 Task: Exporting Multi-Channel Audio.
Action: Mouse moved to (4, 10)
Screenshot: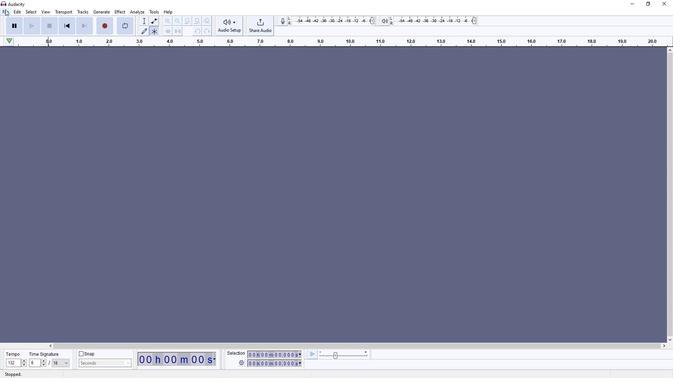 
Action: Mouse pressed left at (4, 10)
Screenshot: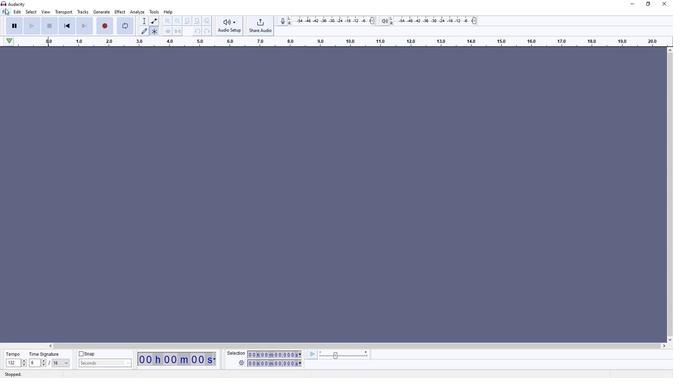 
Action: Mouse moved to (14, 28)
Screenshot: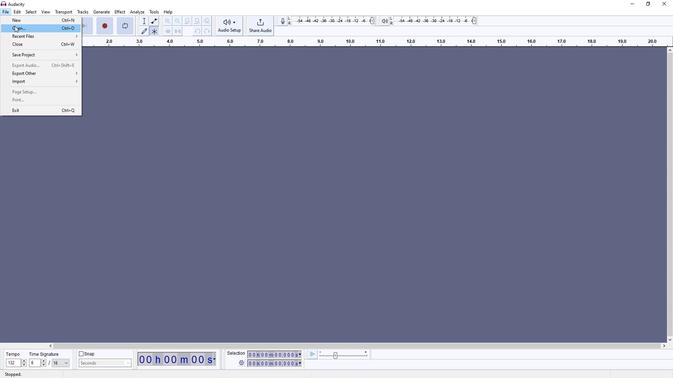 
Action: Mouse pressed left at (14, 28)
Screenshot: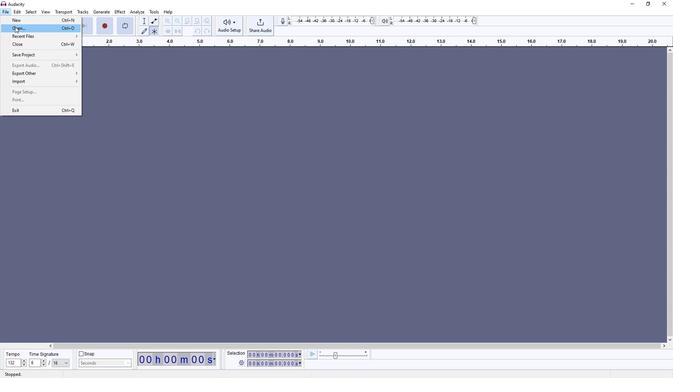 
Action: Mouse moved to (73, 36)
Screenshot: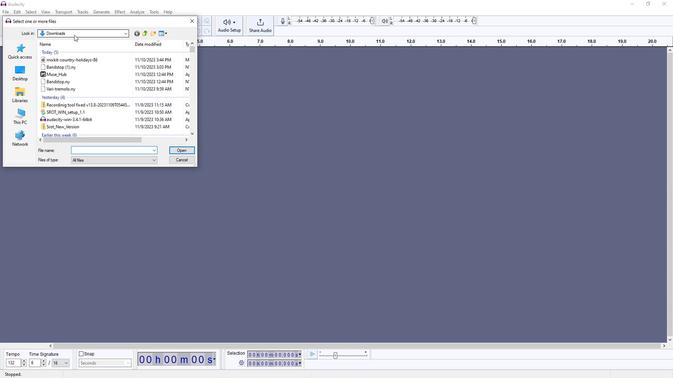 
Action: Mouse pressed left at (73, 36)
Screenshot: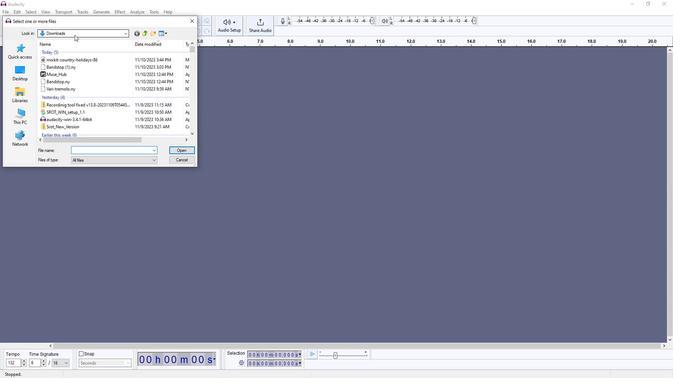 
Action: Mouse moved to (61, 104)
Screenshot: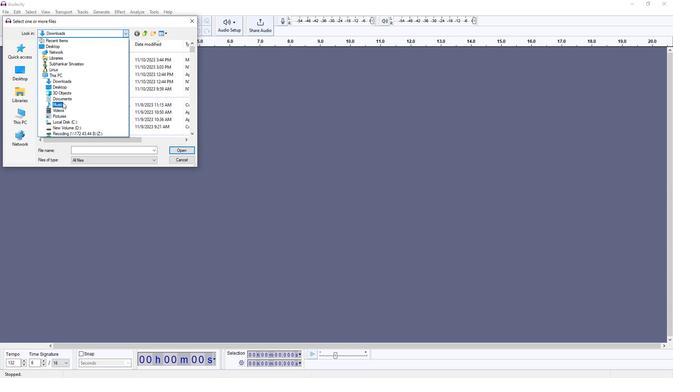 
Action: Mouse pressed left at (61, 104)
Screenshot: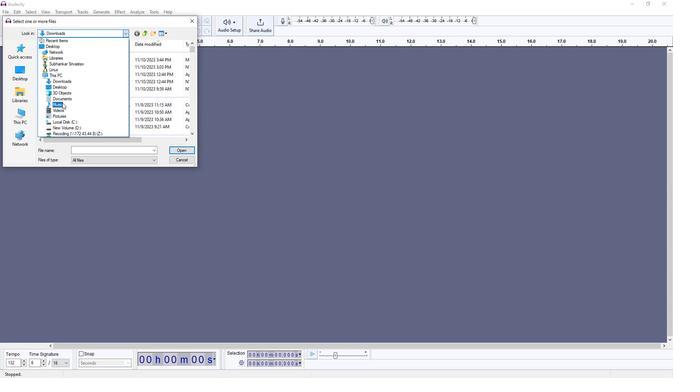 
Action: Mouse moved to (125, 68)
Screenshot: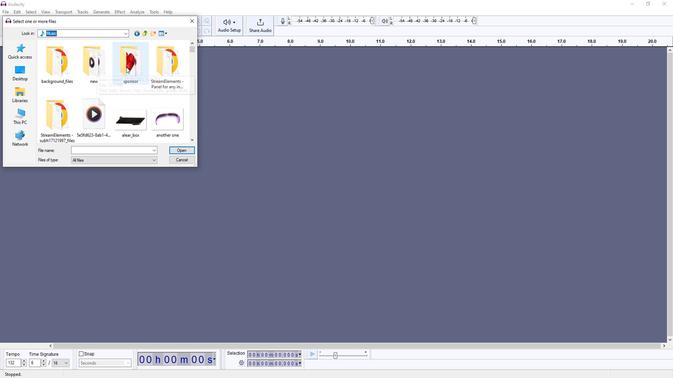 
Action: Mouse pressed left at (125, 68)
Screenshot: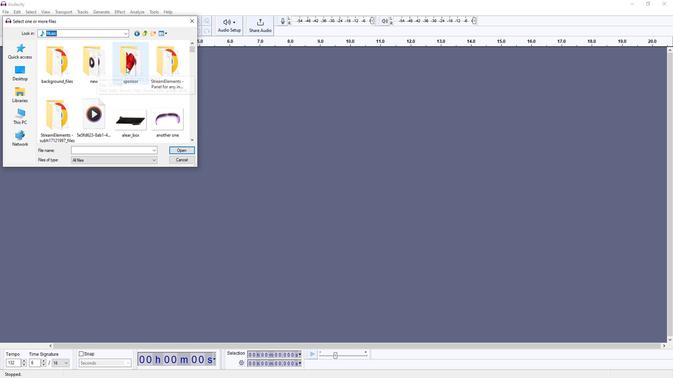 
Action: Mouse moved to (126, 68)
Screenshot: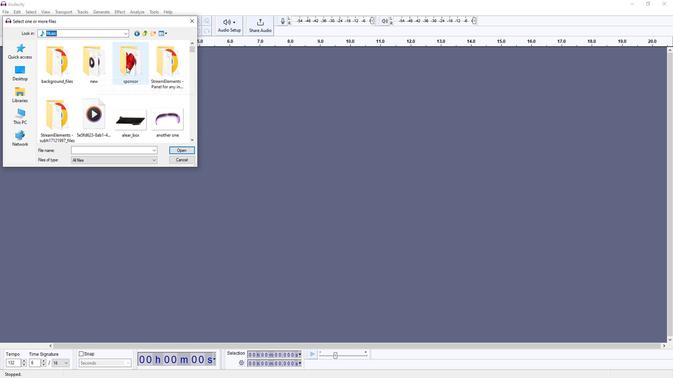 
Action: Mouse pressed left at (126, 68)
Screenshot: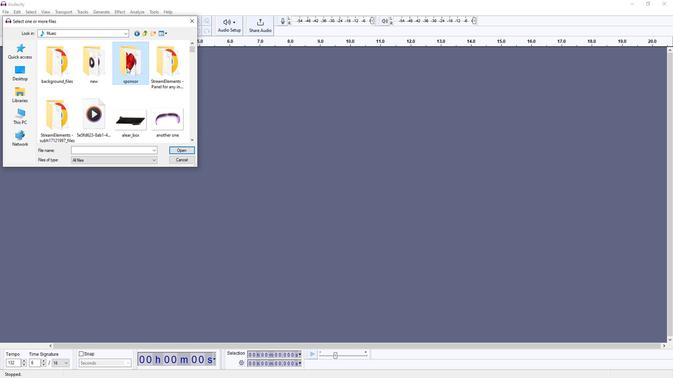 
Action: Mouse moved to (54, 113)
Screenshot: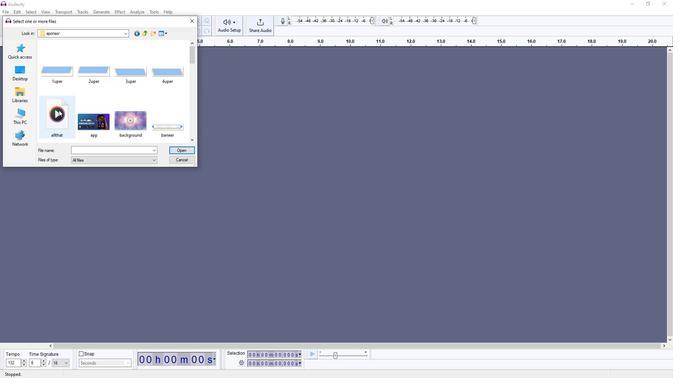 
Action: Mouse pressed left at (54, 113)
Screenshot: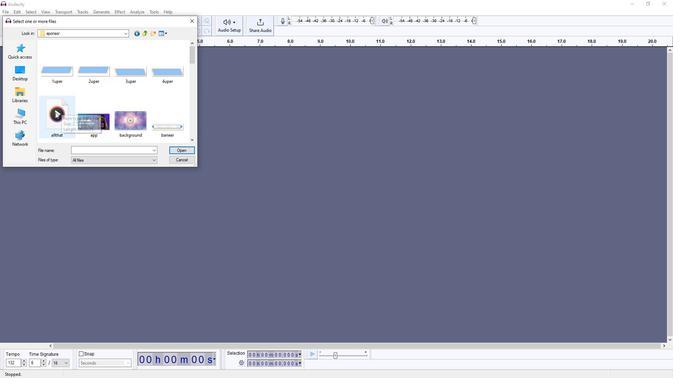 
Action: Mouse moved to (178, 148)
Screenshot: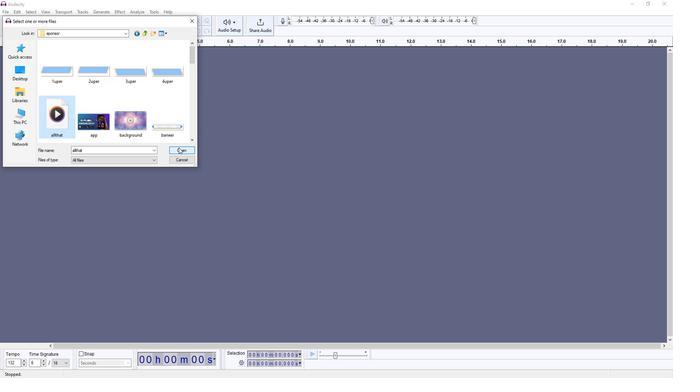 
Action: Mouse pressed left at (178, 148)
Screenshot: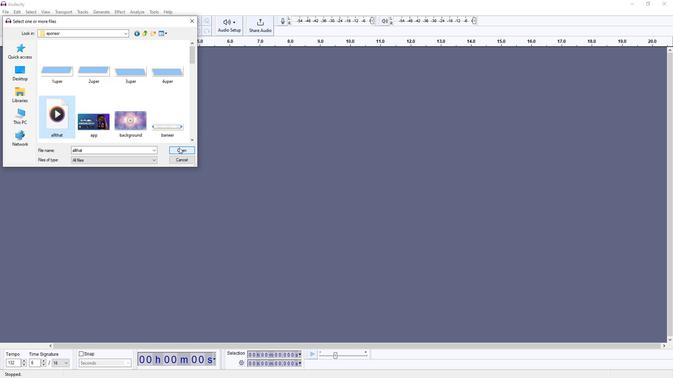 
Action: Mouse moved to (34, 28)
Screenshot: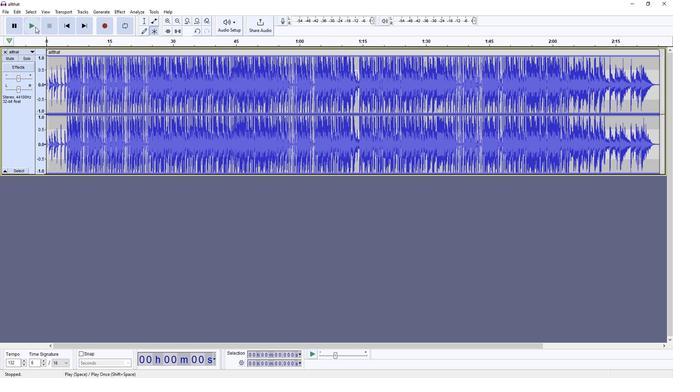 
Action: Mouse pressed left at (34, 28)
Screenshot: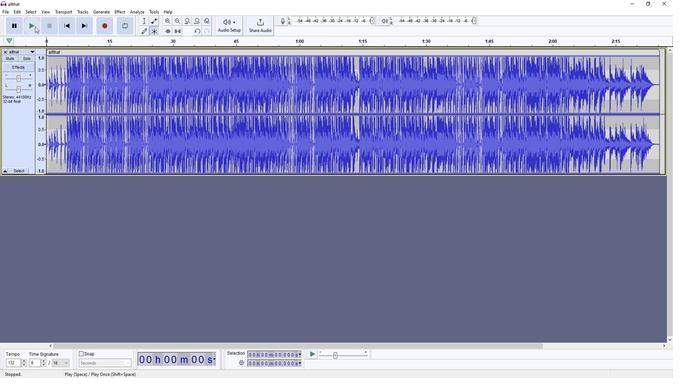
Action: Mouse moved to (51, 26)
Screenshot: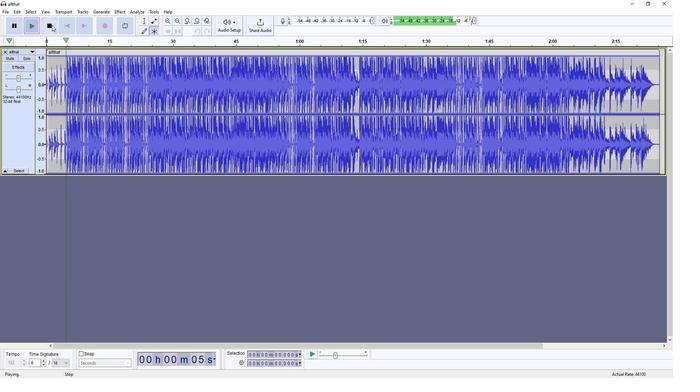 
Action: Mouse pressed left at (51, 26)
Screenshot: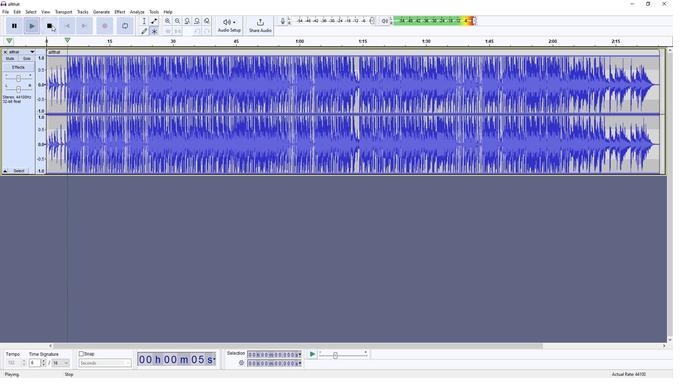 
Action: Mouse moved to (124, 15)
Screenshot: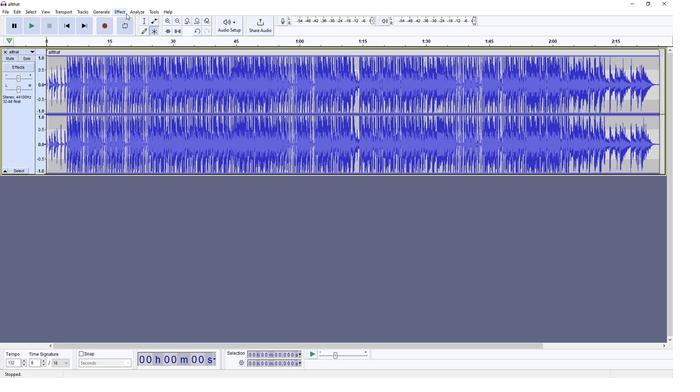 
Action: Mouse pressed left at (124, 15)
Screenshot: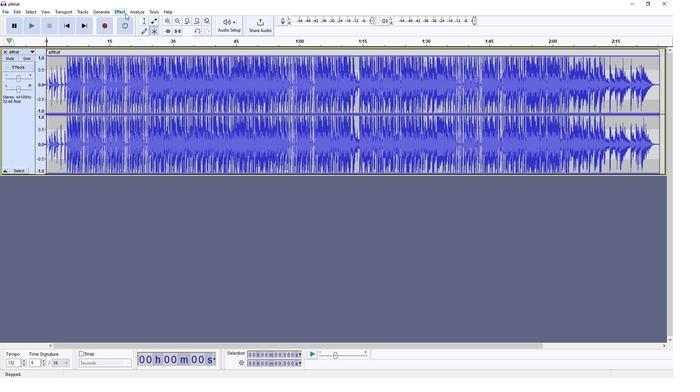 
Action: Mouse moved to (15, 132)
Screenshot: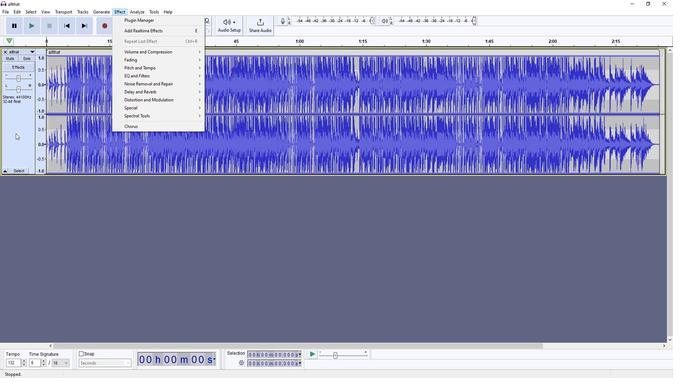 
Action: Mouse pressed left at (15, 132)
Screenshot: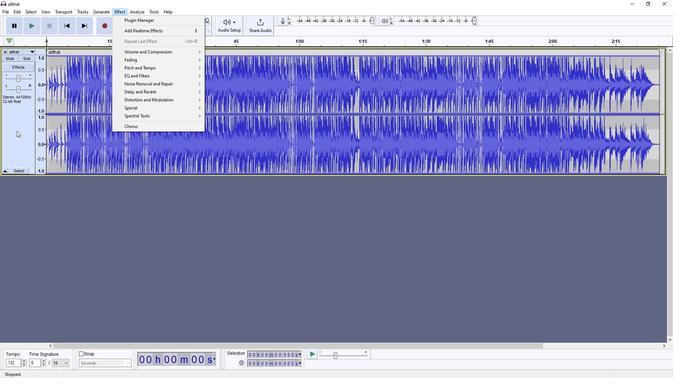 
Action: Mouse moved to (119, 12)
Screenshot: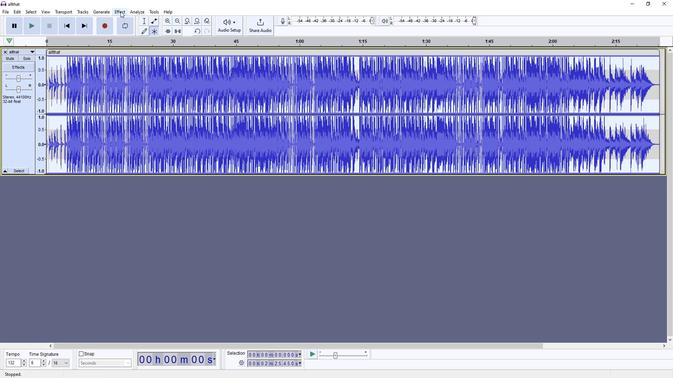 
Action: Mouse pressed left at (119, 12)
Screenshot: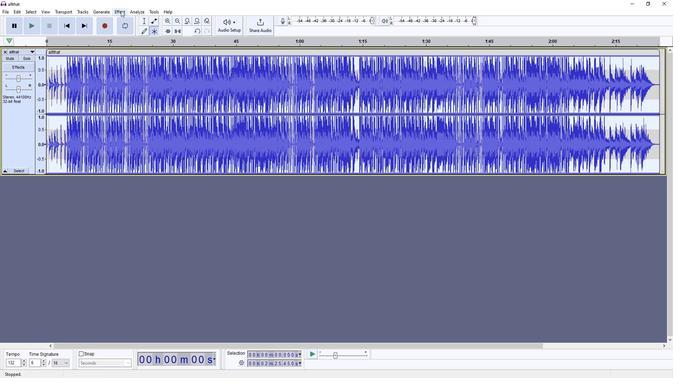 
Action: Mouse moved to (240, 125)
Screenshot: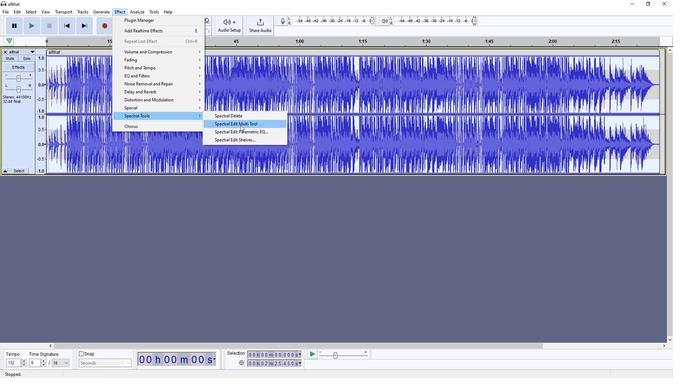 
Action: Mouse pressed left at (240, 125)
Screenshot: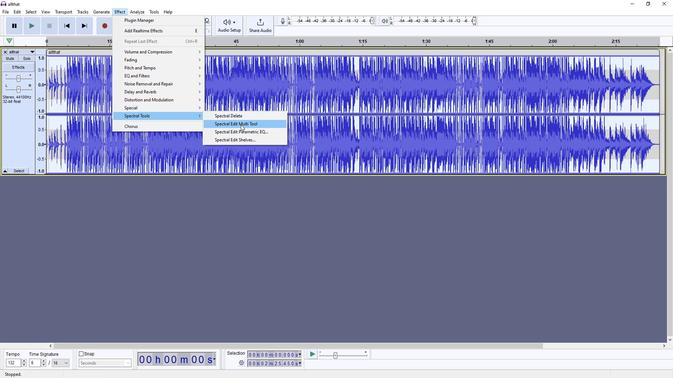 
Action: Mouse moved to (390, 157)
Screenshot: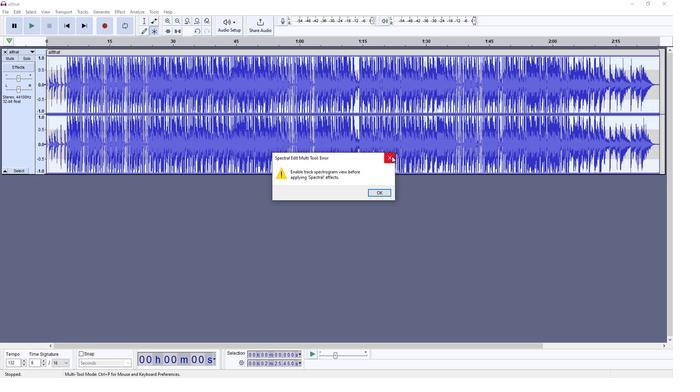 
Action: Mouse pressed left at (390, 157)
Screenshot: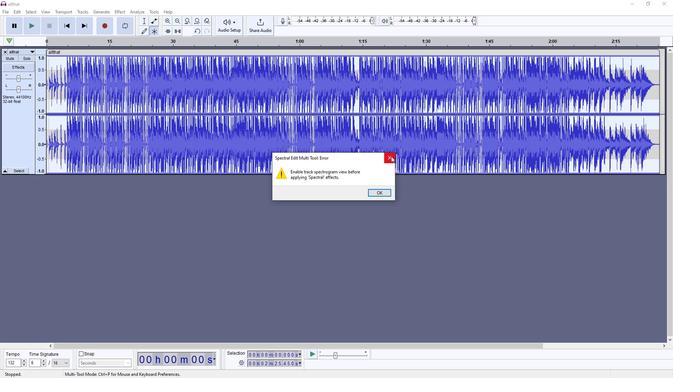 
Action: Mouse moved to (116, 13)
Screenshot: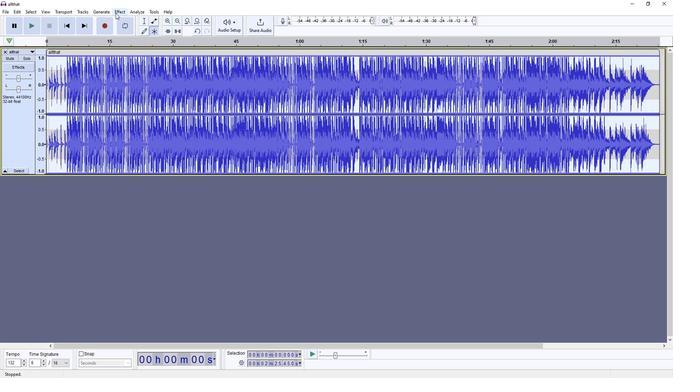 
Action: Mouse pressed left at (116, 13)
Screenshot: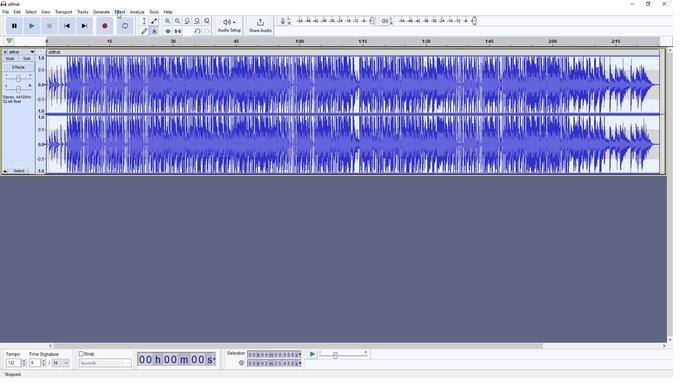 
Action: Mouse moved to (230, 78)
Screenshot: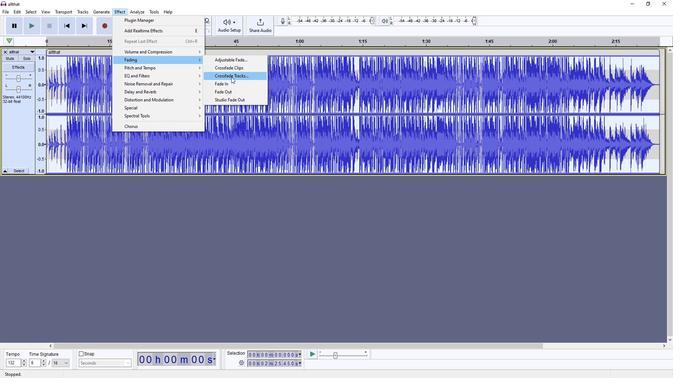 
Action: Mouse pressed left at (230, 78)
Screenshot: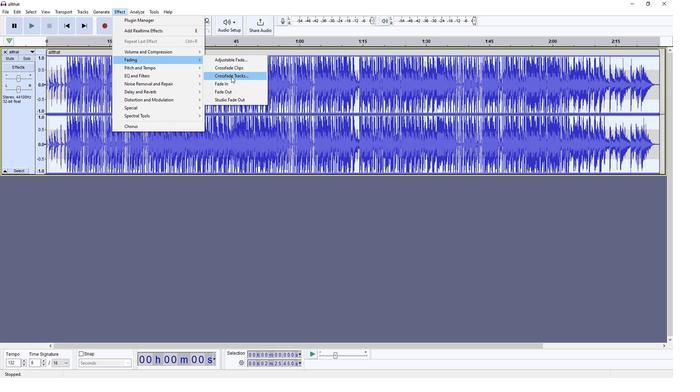 
Action: Mouse moved to (364, 198)
Screenshot: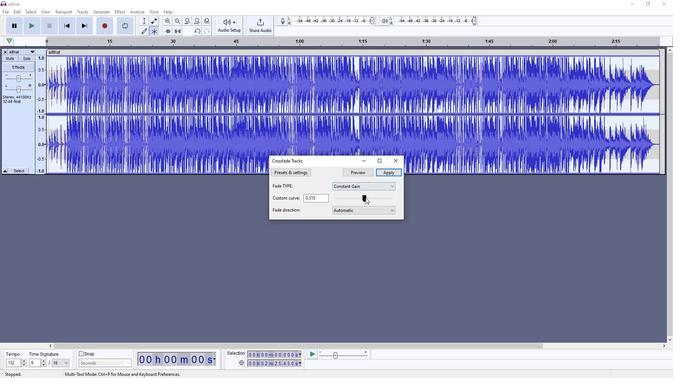 
Action: Mouse pressed left at (364, 198)
Screenshot: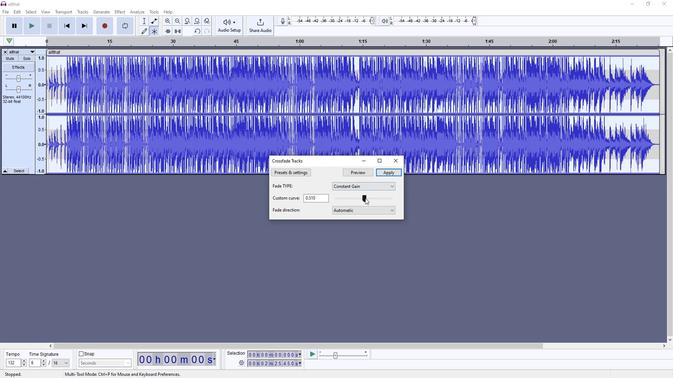 
Action: Mouse moved to (382, 172)
Screenshot: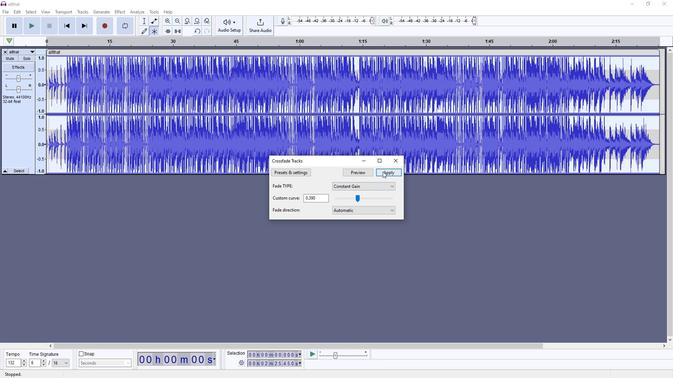 
Action: Mouse pressed left at (382, 172)
Screenshot: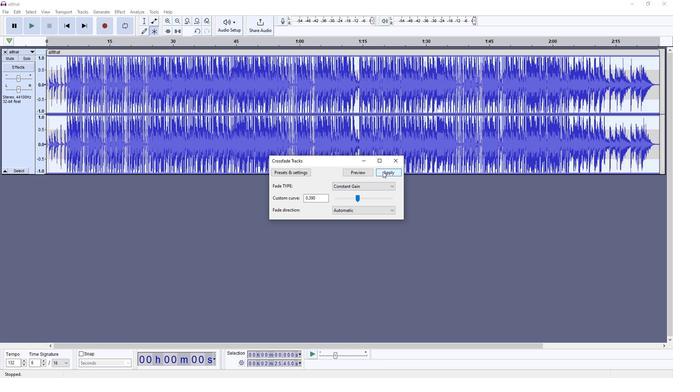 
Action: Mouse moved to (374, 198)
Screenshot: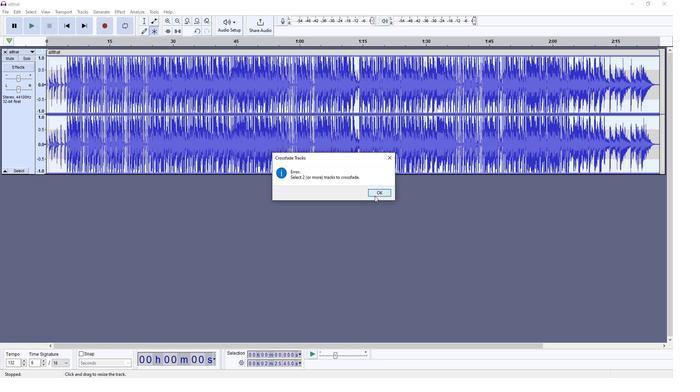 
Action: Mouse pressed left at (374, 198)
Screenshot: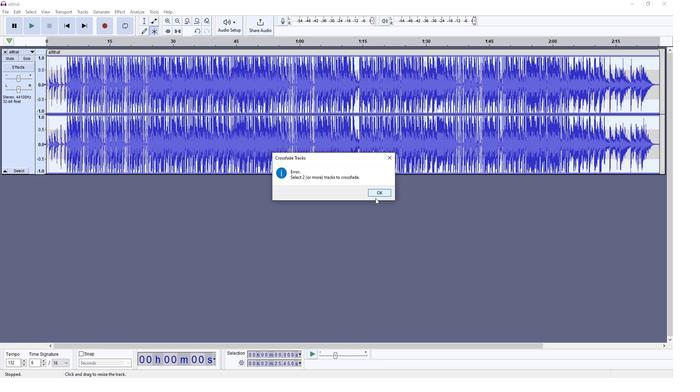 
Action: Mouse moved to (377, 192)
Screenshot: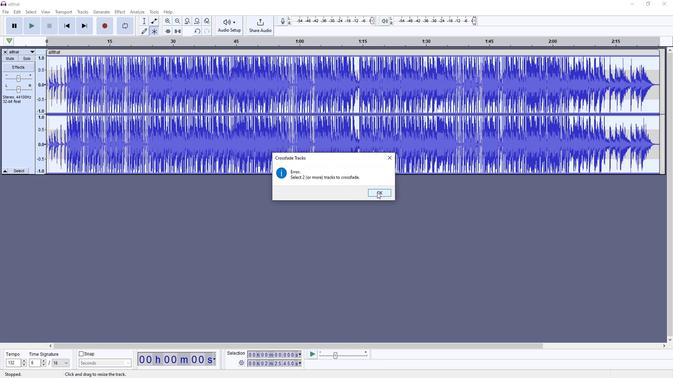 
Action: Mouse pressed left at (377, 192)
Screenshot: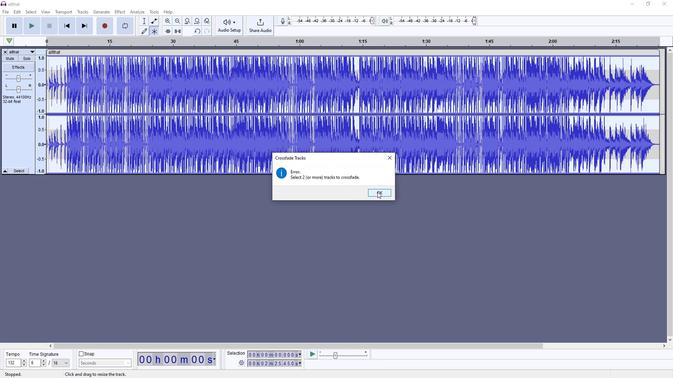 
Action: Mouse moved to (123, 12)
Screenshot: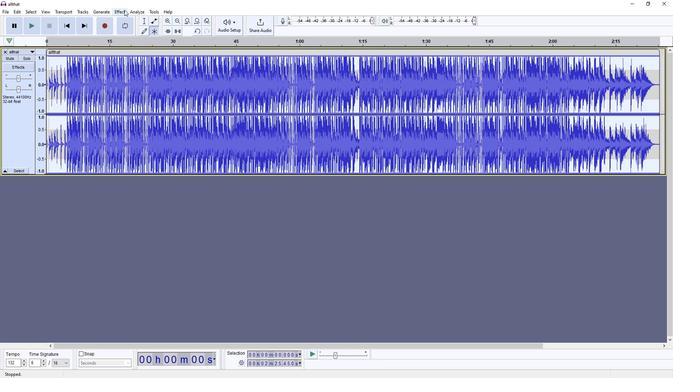 
Action: Mouse pressed left at (123, 12)
Screenshot: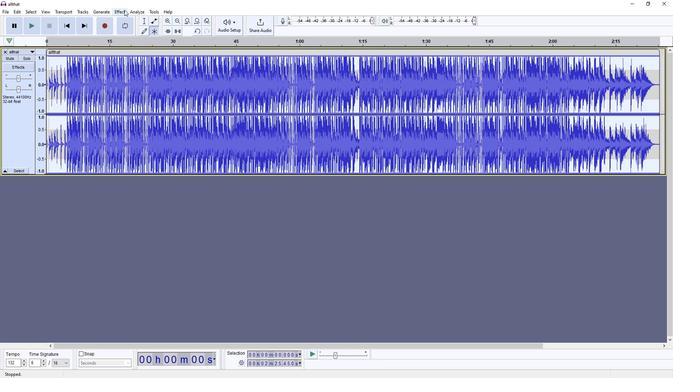 
Action: Mouse moved to (225, 76)
Screenshot: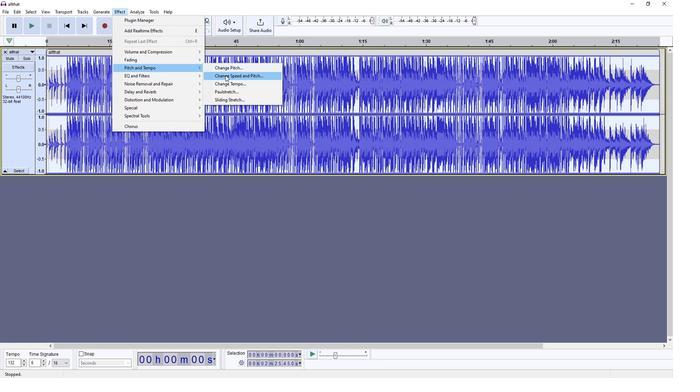 
Action: Mouse pressed left at (225, 76)
Screenshot: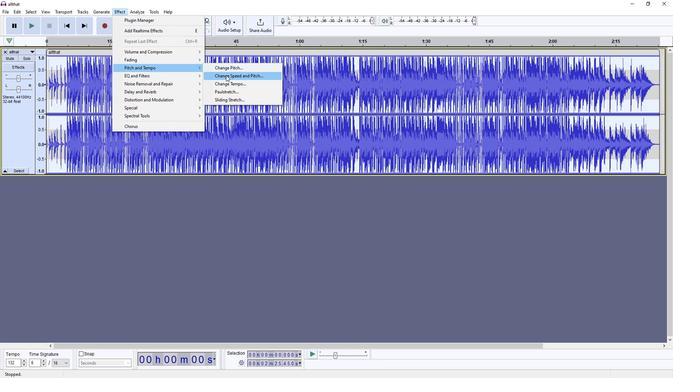 
Action: Mouse moved to (367, 159)
Screenshot: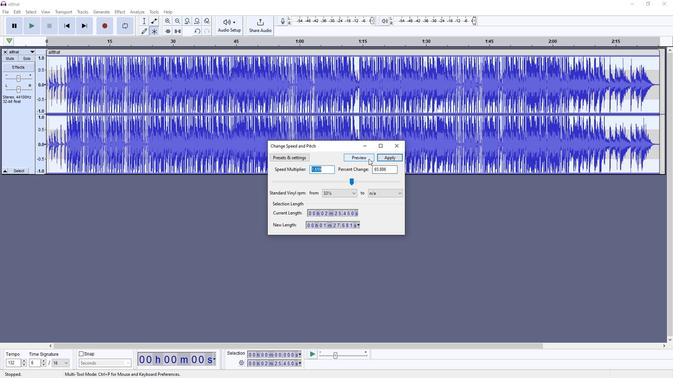 
Action: Mouse pressed left at (367, 159)
Screenshot: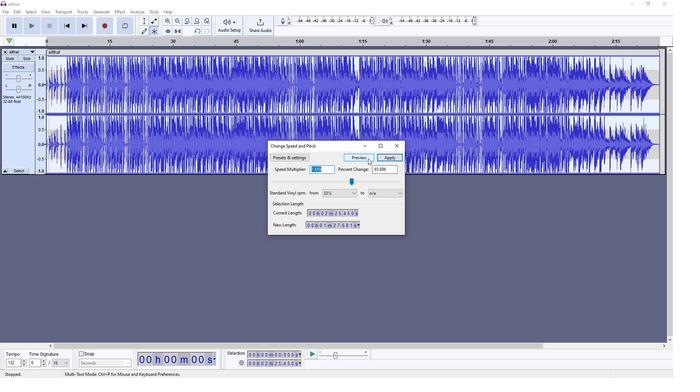 
Action: Mouse moved to (367, 159)
Screenshot: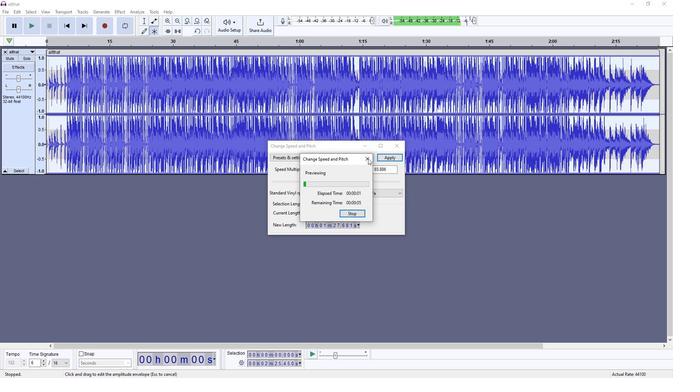 
Action: Mouse pressed left at (367, 159)
Screenshot: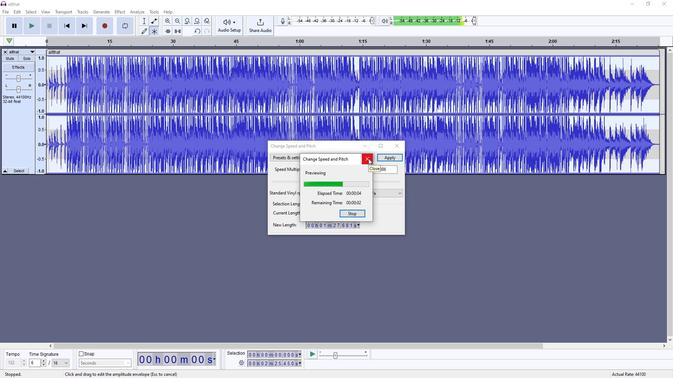
Action: Mouse moved to (391, 159)
Screenshot: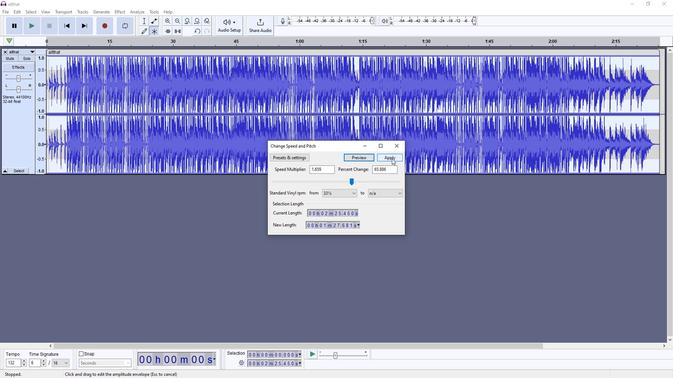 
Action: Mouse pressed left at (391, 159)
Screenshot: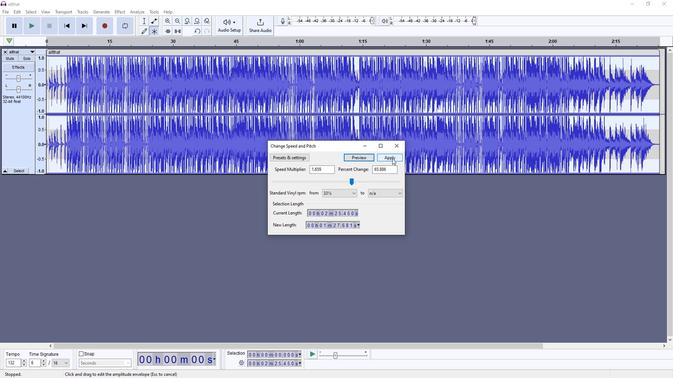
Action: Mouse moved to (0, 14)
Screenshot: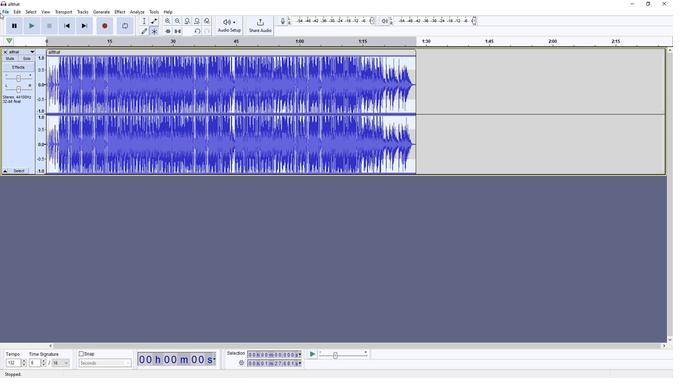 
Action: Mouse pressed left at (0, 14)
Screenshot: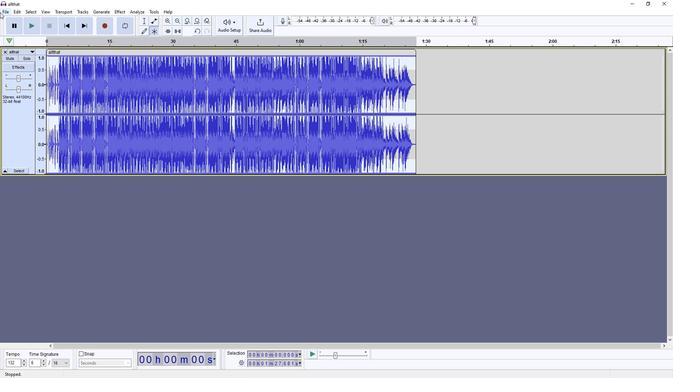 
Action: Mouse moved to (22, 65)
Screenshot: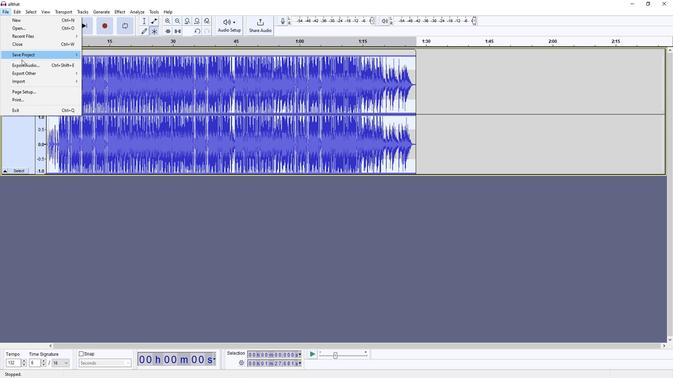 
Action: Mouse pressed left at (22, 65)
Screenshot: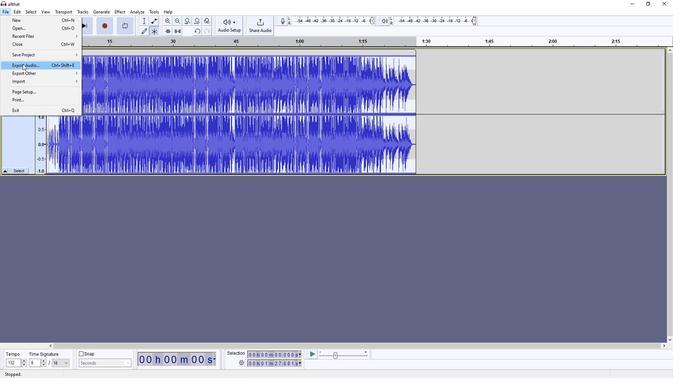 
Action: Mouse moved to (84, 145)
Screenshot: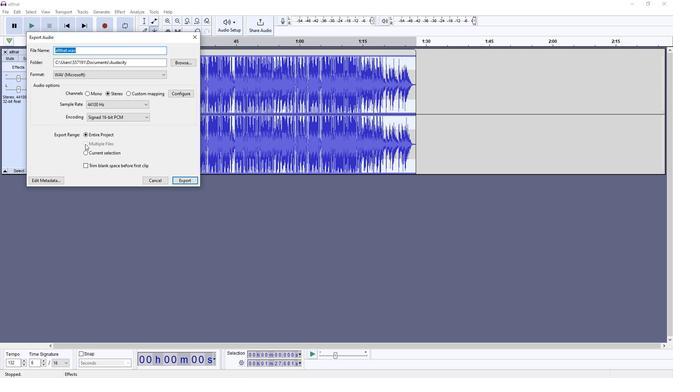 
Action: Mouse pressed left at (84, 145)
Screenshot: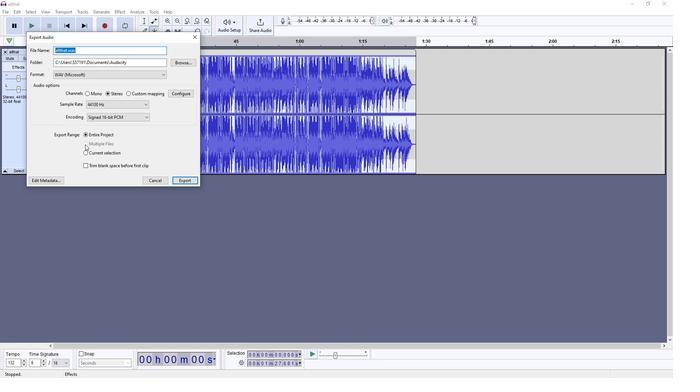 
Action: Mouse moved to (157, 183)
Screenshot: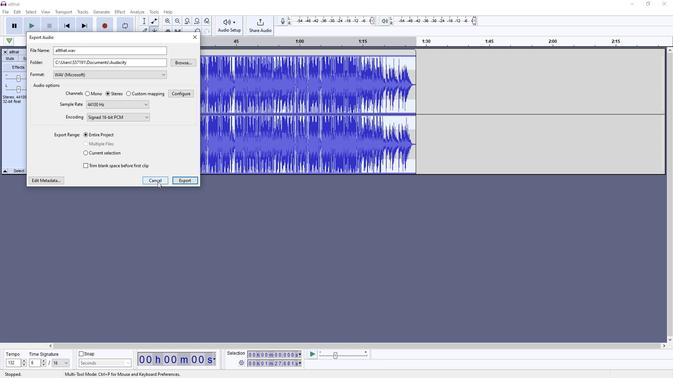 
Action: Mouse pressed left at (157, 183)
Screenshot: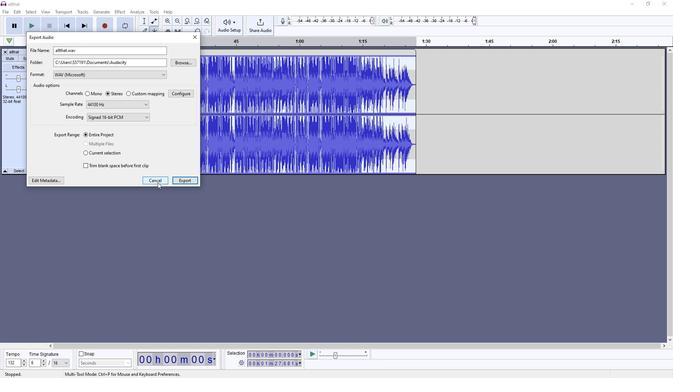
Action: Mouse moved to (30, 53)
Screenshot: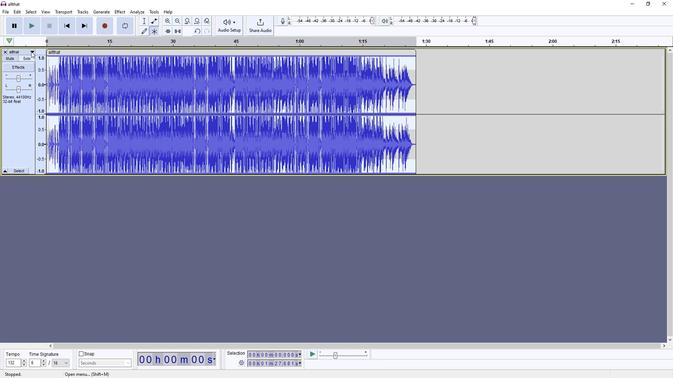 
Action: Mouse pressed left at (30, 53)
Screenshot: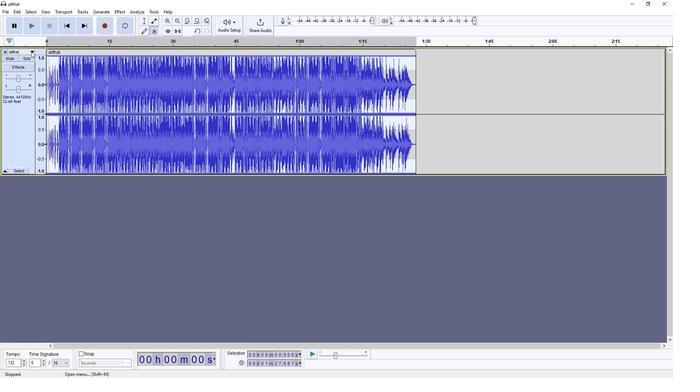 
Action: Mouse moved to (35, 169)
Screenshot: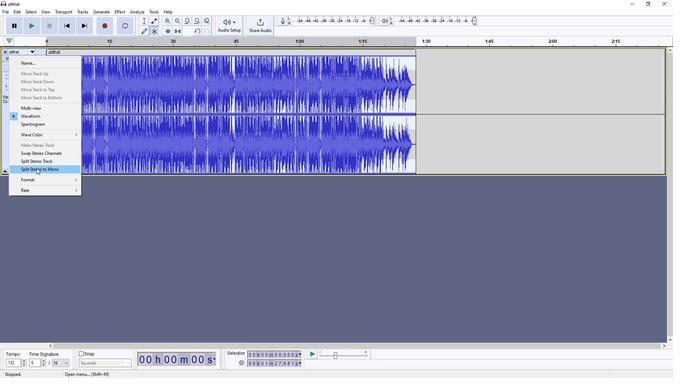 
Action: Mouse pressed left at (35, 169)
Screenshot: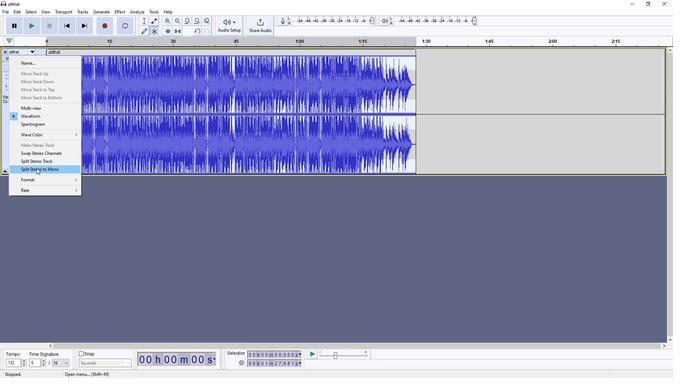 
Action: Mouse moved to (128, 118)
Screenshot: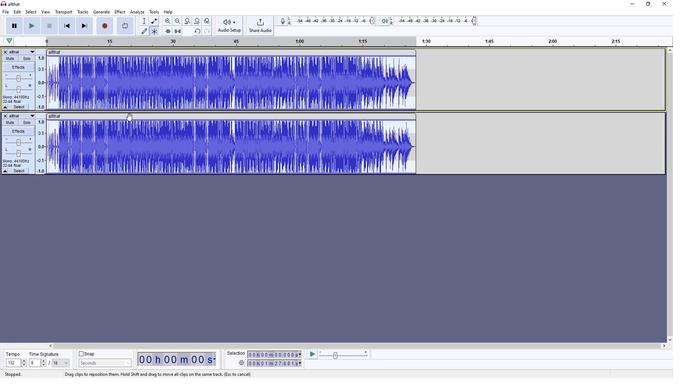 
Action: Mouse pressed left at (128, 118)
Screenshot: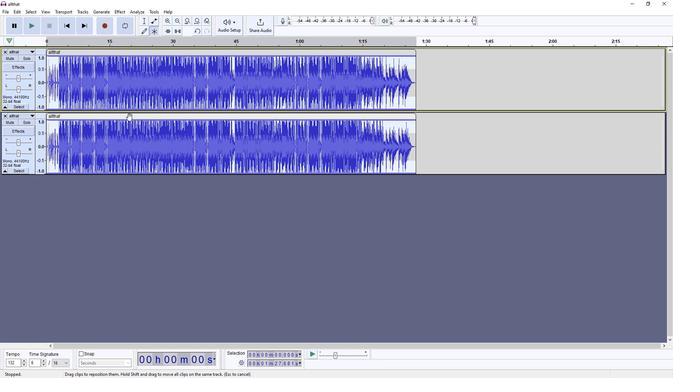 
Action: Mouse pressed left at (128, 118)
Screenshot: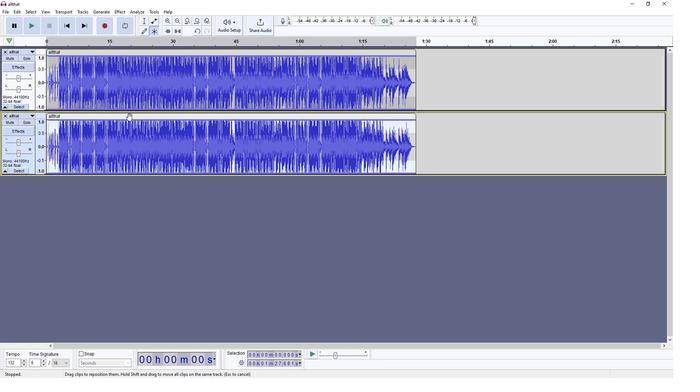 
Action: Mouse moved to (7, 13)
Screenshot: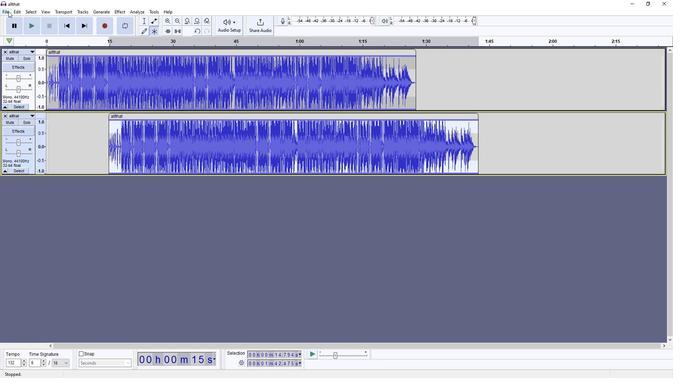 
Action: Mouse pressed left at (7, 13)
Screenshot: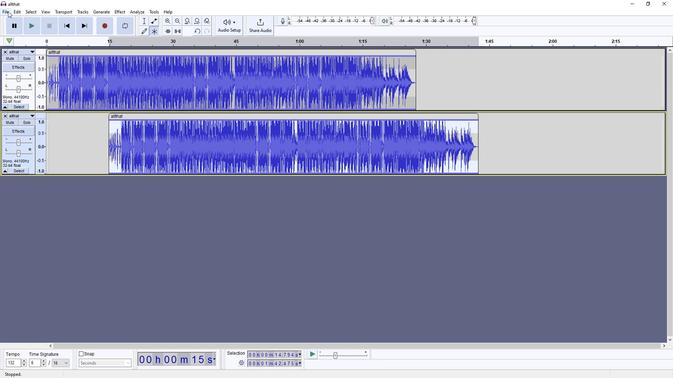 
Action: Mouse moved to (28, 64)
Screenshot: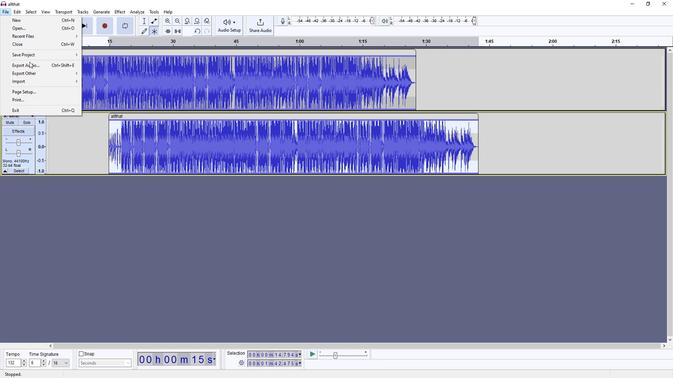 
Action: Mouse pressed left at (28, 64)
Screenshot: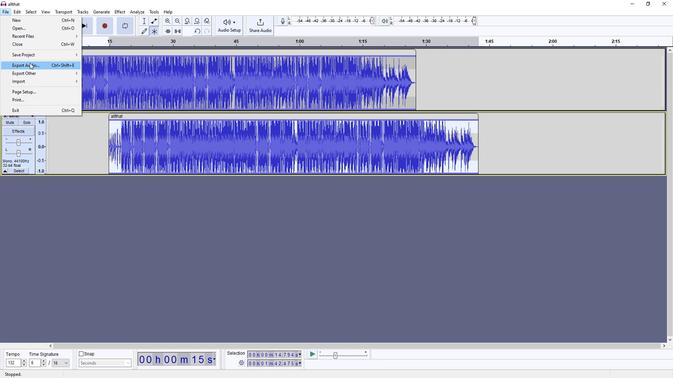 
Action: Mouse moved to (104, 144)
Screenshot: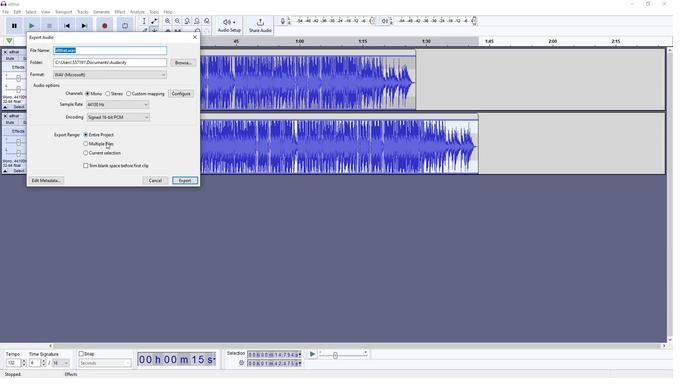 
Action: Mouse pressed left at (104, 144)
Screenshot: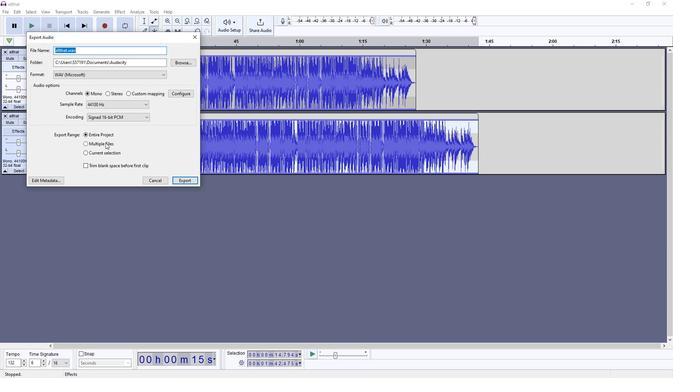 
Action: Mouse moved to (180, 228)
Screenshot: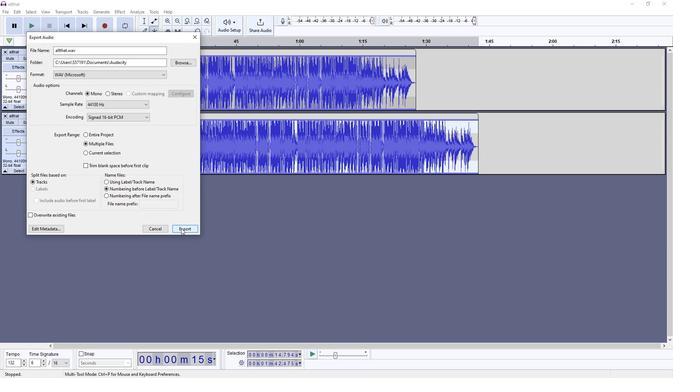 
Action: Mouse pressed left at (180, 228)
Screenshot: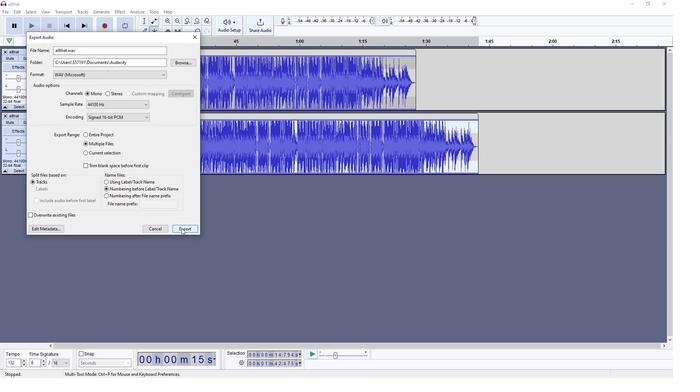 
Action: Mouse moved to (114, 196)
Screenshot: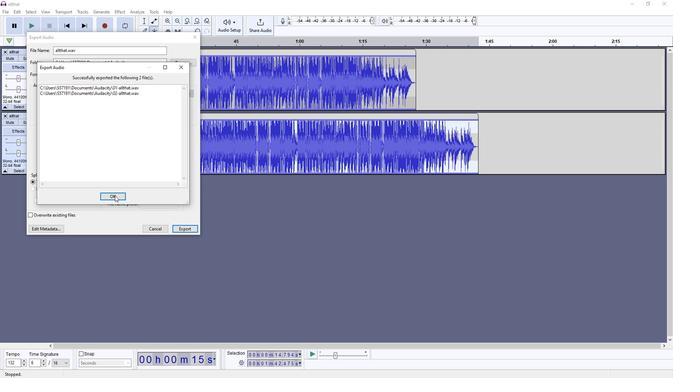 
Action: Mouse pressed left at (114, 196)
Screenshot: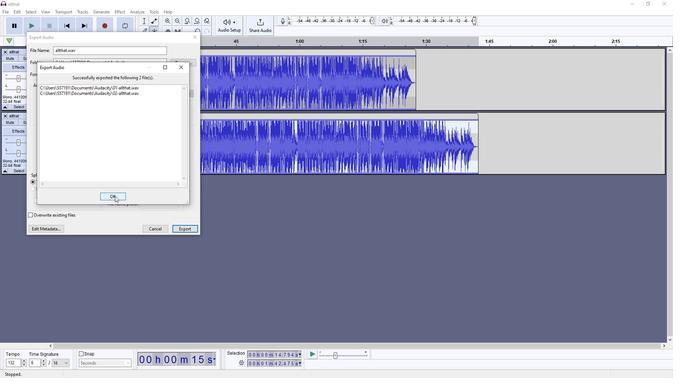 
Action: Mouse moved to (116, 195)
Screenshot: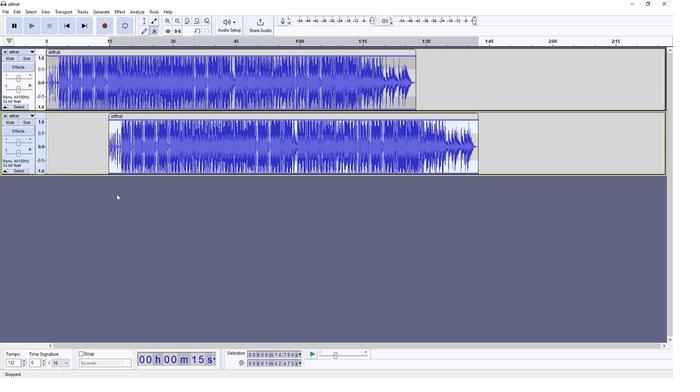
